 Task: Create a task  Implement multi-language support for the app , assign it to team member softage.9@softage.net in the project TransTech and update the status of the task to  Off Track , set the priority of the task to Medium.
Action: Mouse moved to (59, 414)
Screenshot: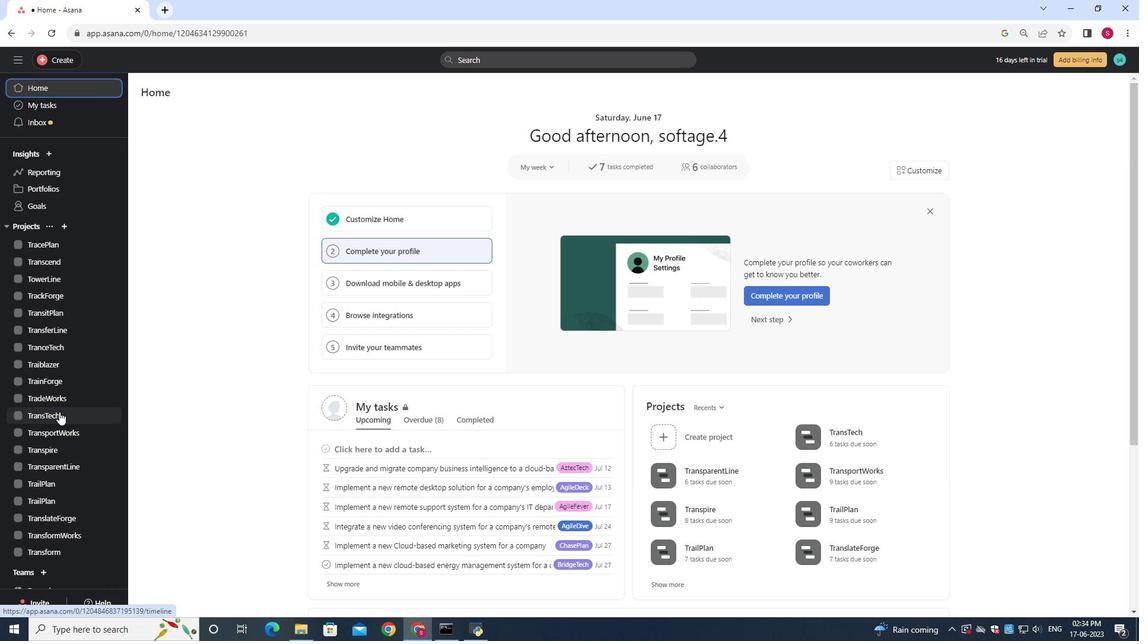 
Action: Mouse pressed left at (59, 414)
Screenshot: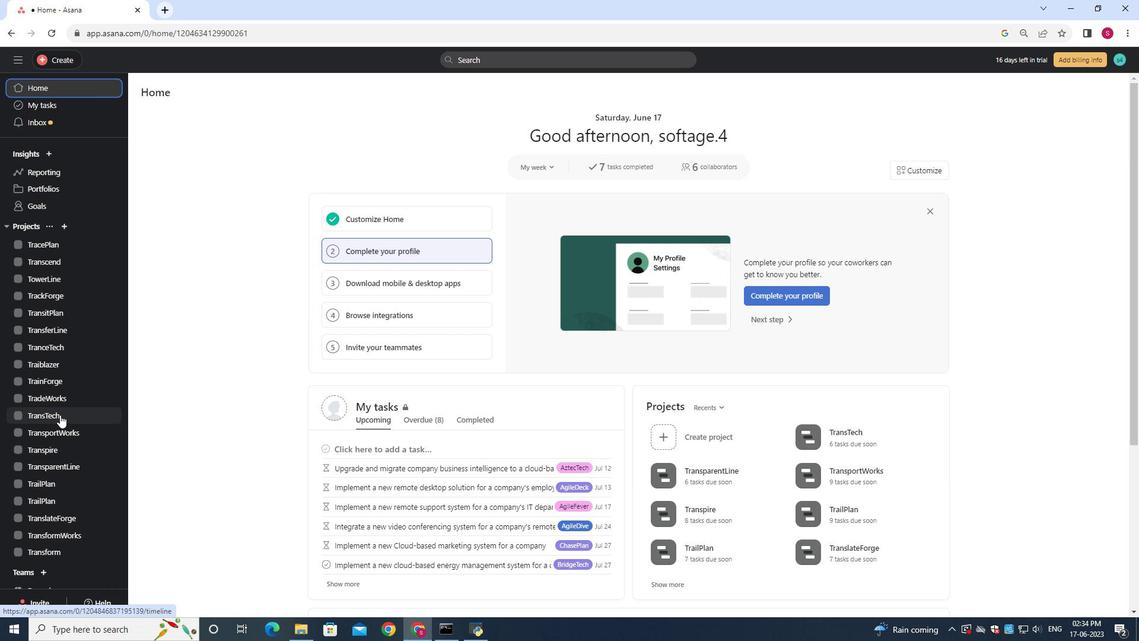 
Action: Mouse moved to (173, 138)
Screenshot: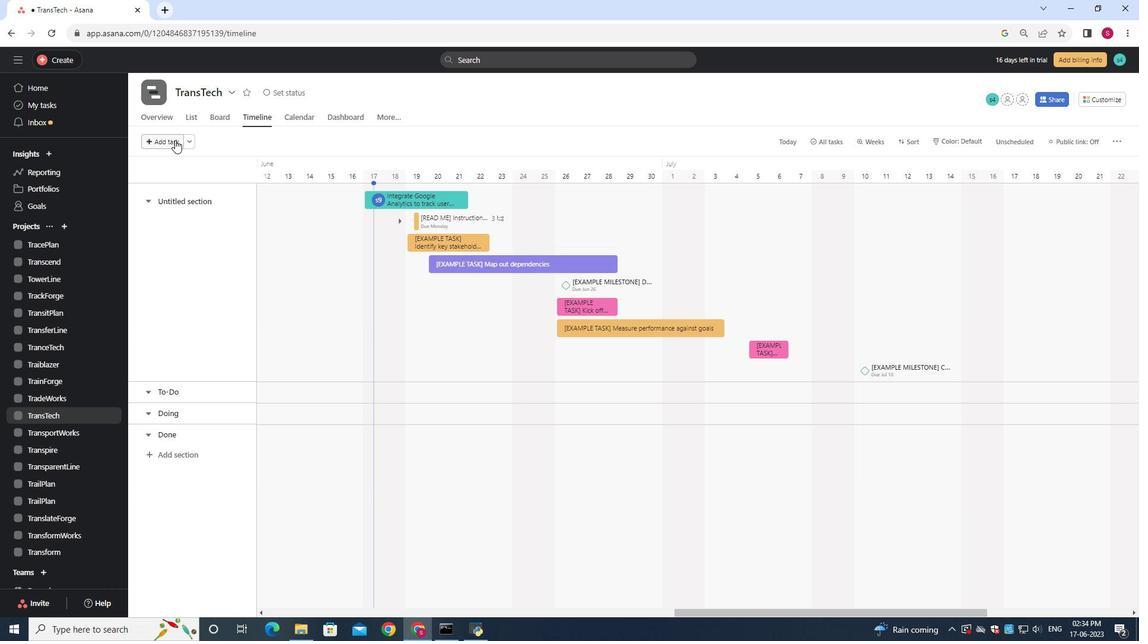 
Action: Mouse pressed left at (173, 138)
Screenshot: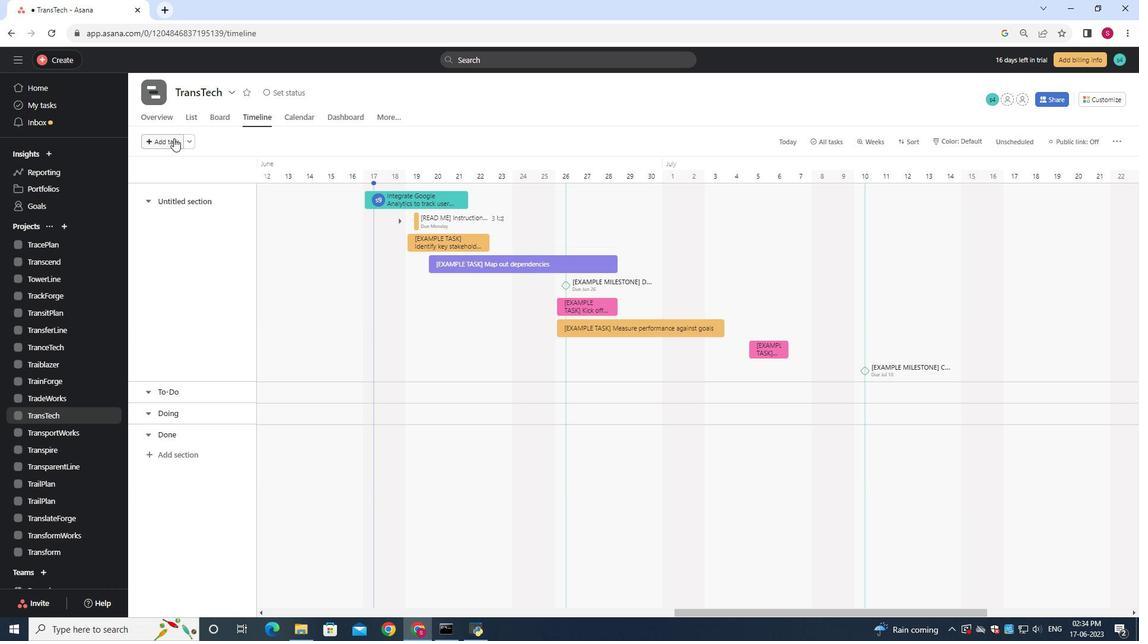 
Action: Mouse moved to (173, 138)
Screenshot: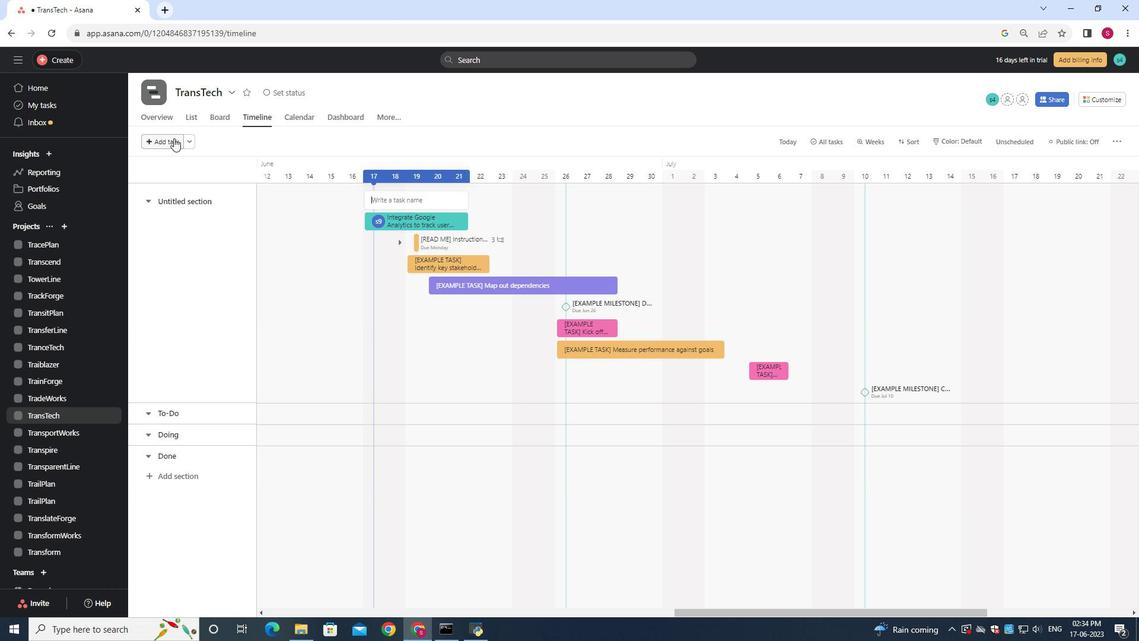 
Action: Key pressed <Key.shift>Implement<Key.space><Key.shift><Key.shift><Key.shift><Key.shift>multi-language<Key.space>support<Key.space>for<Key.space>the<Key.space>app
Screenshot: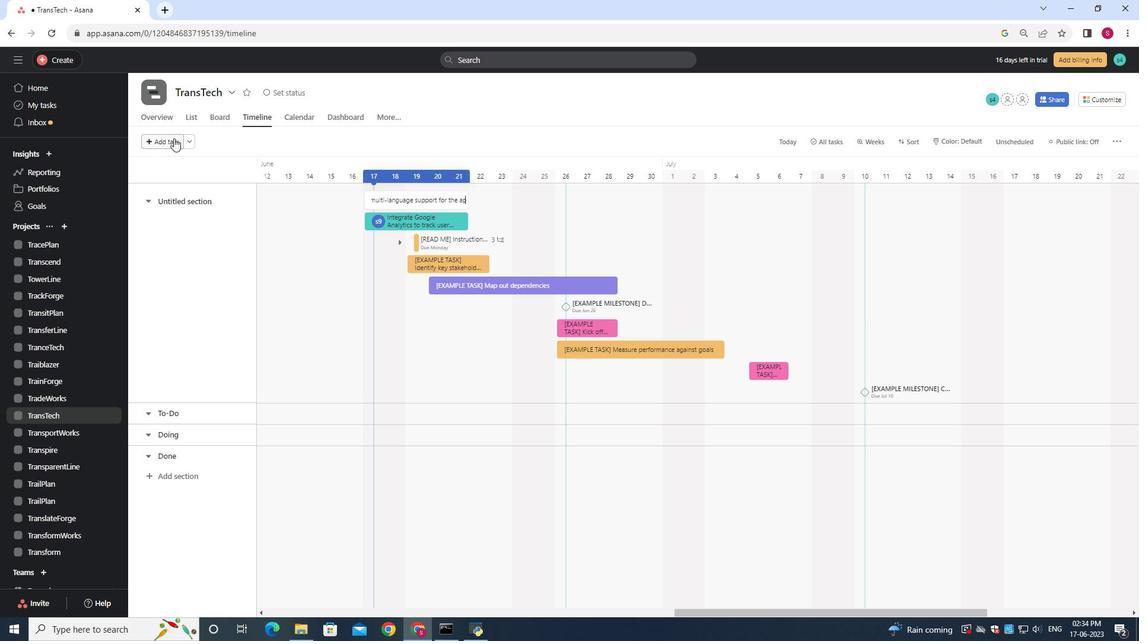
Action: Mouse moved to (435, 202)
Screenshot: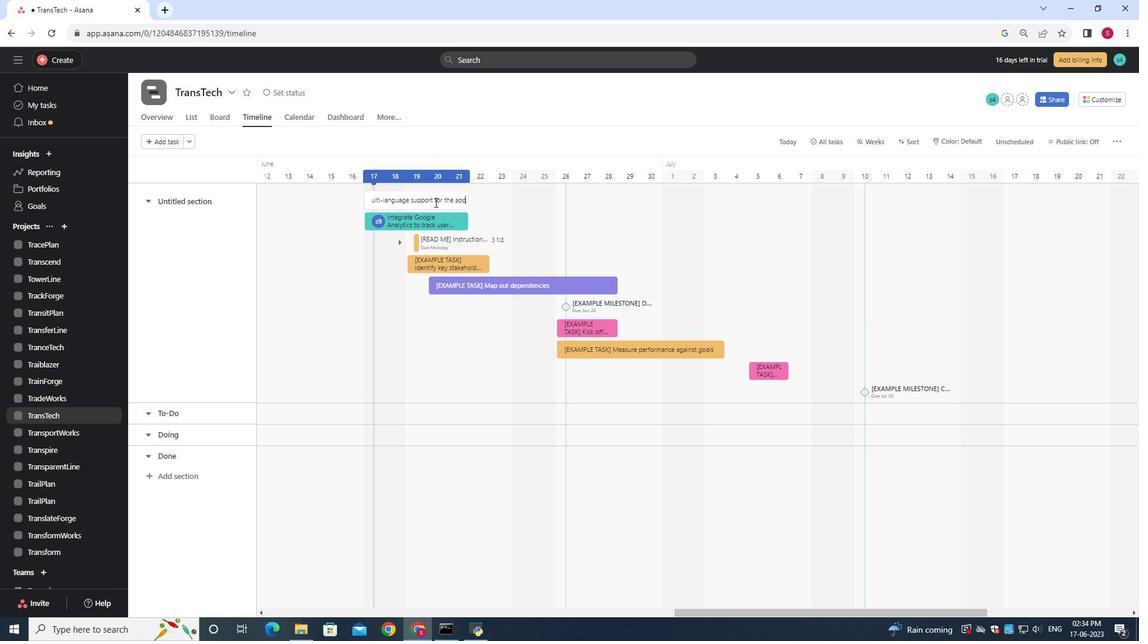 
Action: Mouse pressed left at (435, 202)
Screenshot: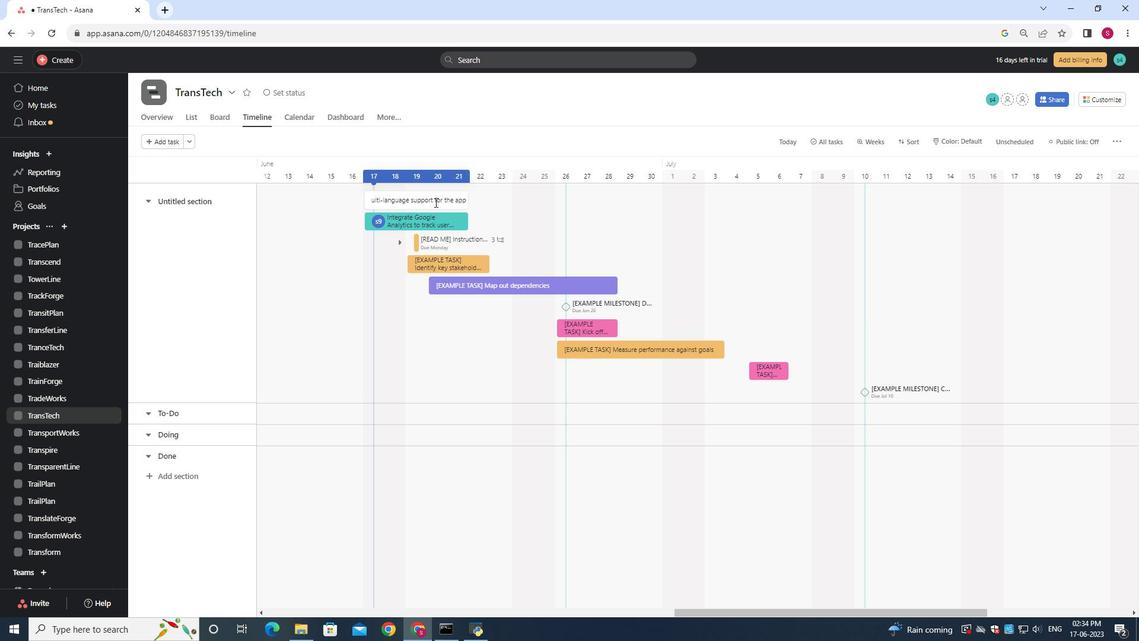 
Action: Mouse moved to (864, 203)
Screenshot: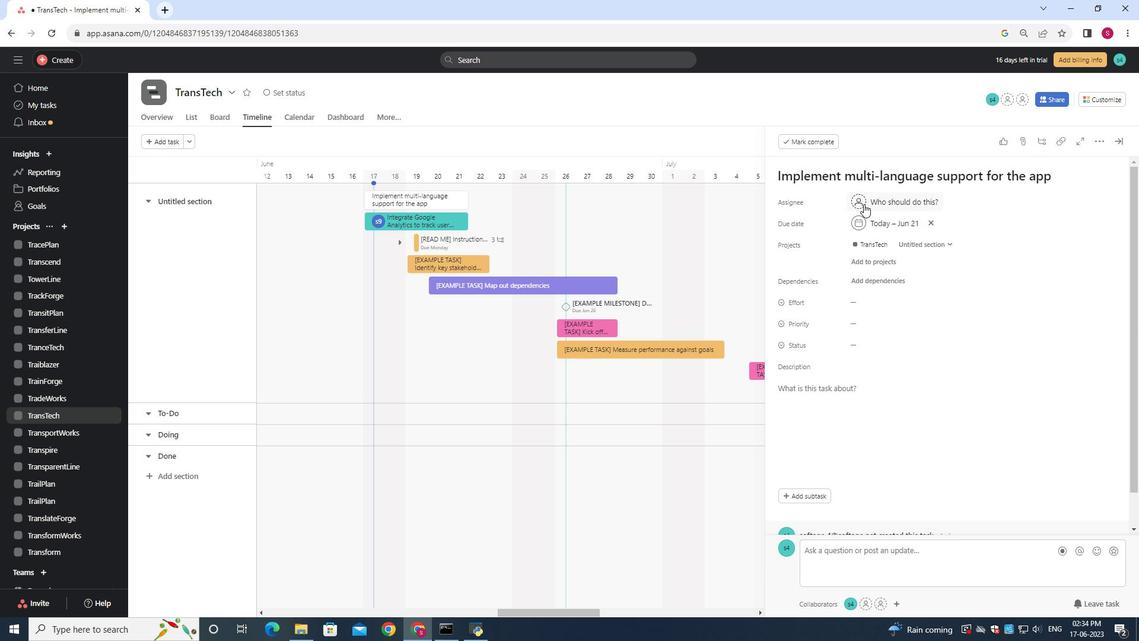
Action: Mouse pressed left at (864, 203)
Screenshot: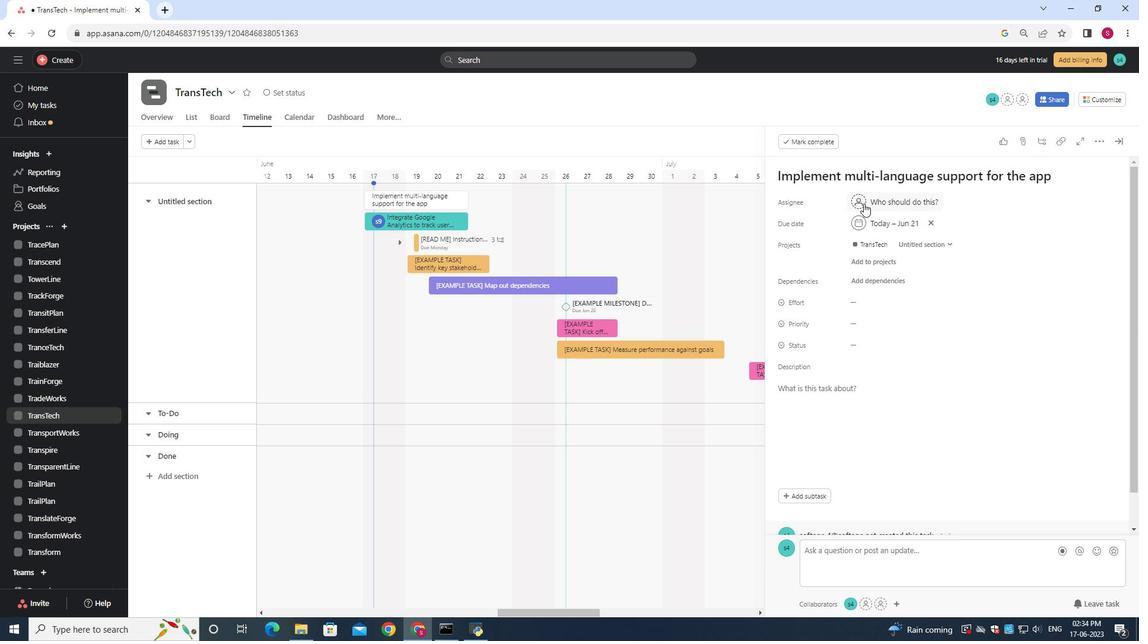 
Action: Mouse moved to (858, 198)
Screenshot: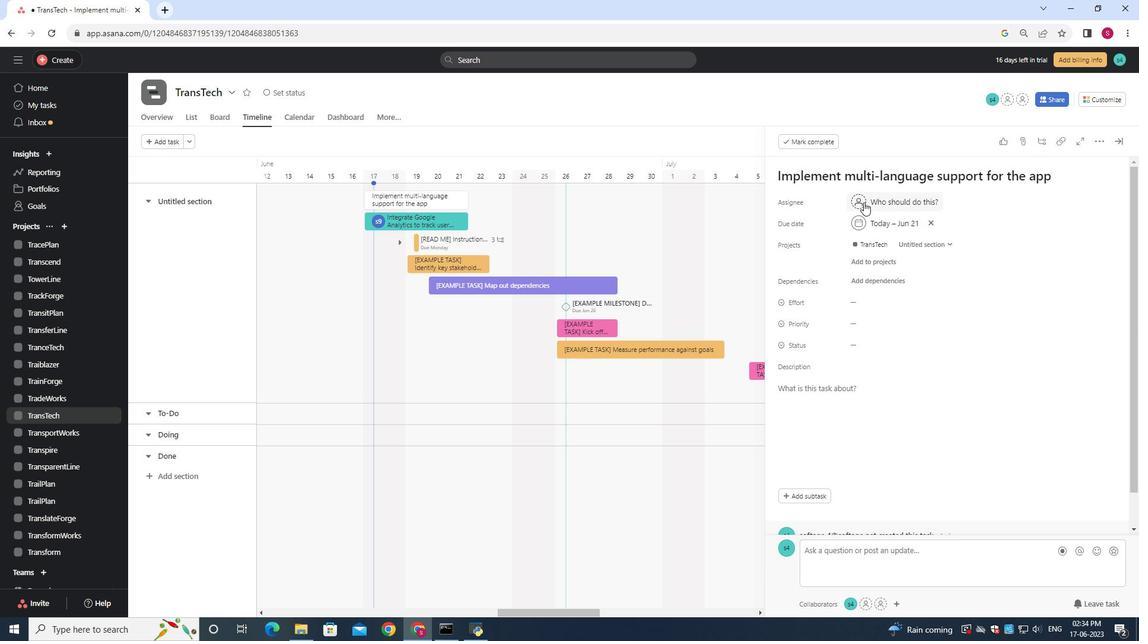 
Action: Key pressed softage.9<Key.shift>@softage.net
Screenshot: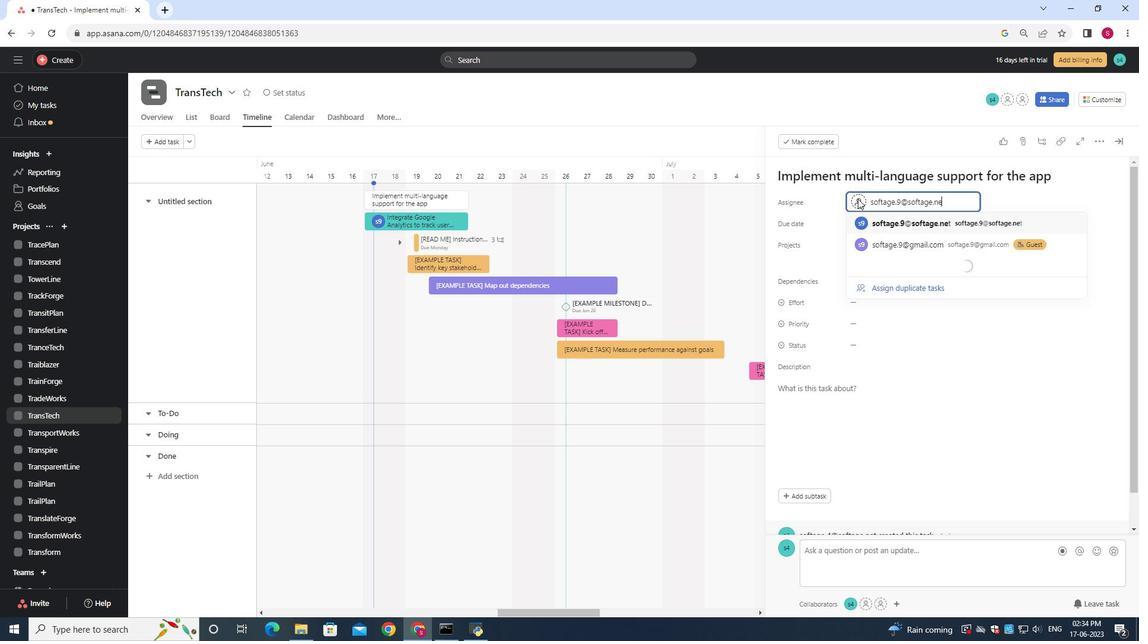 
Action: Mouse moved to (888, 216)
Screenshot: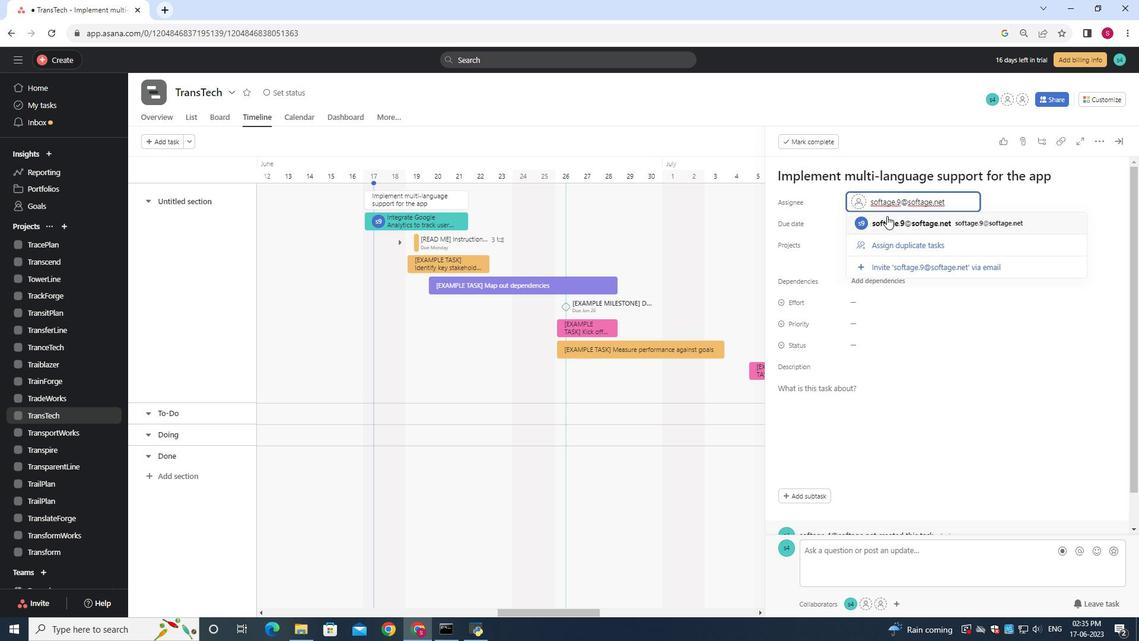 
Action: Mouse pressed left at (888, 216)
Screenshot: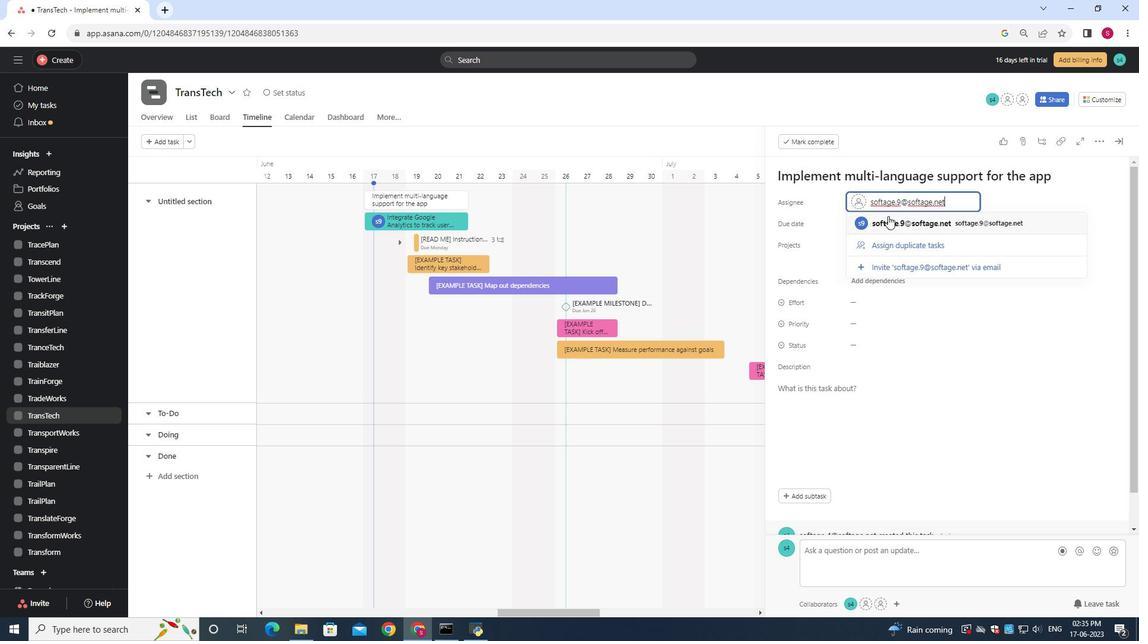 
Action: Mouse moved to (862, 347)
Screenshot: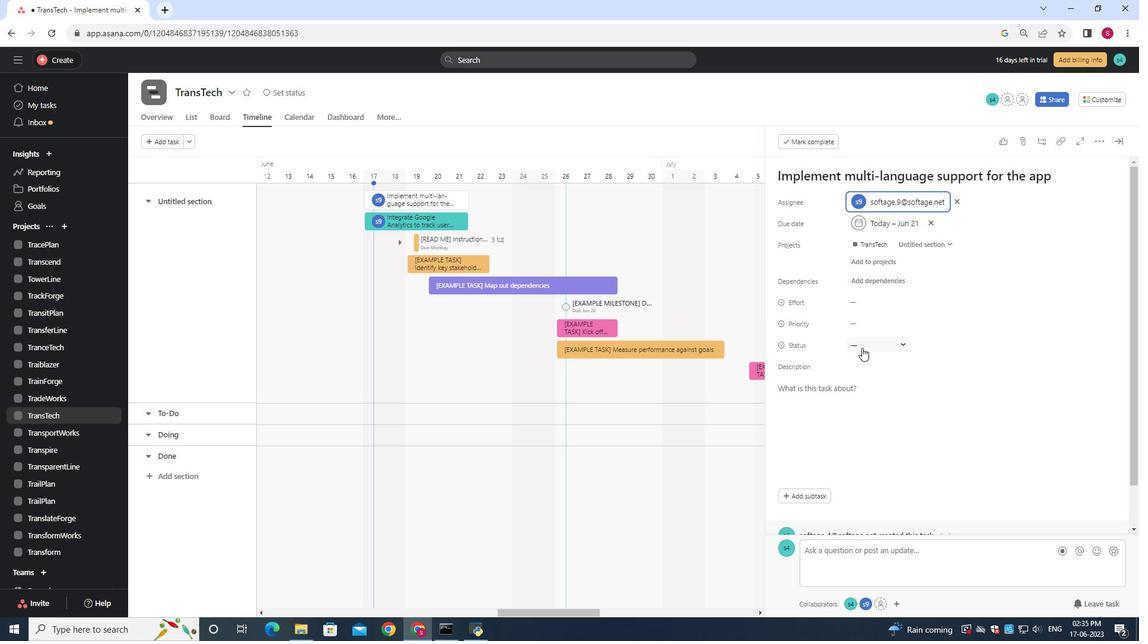 
Action: Mouse pressed left at (862, 347)
Screenshot: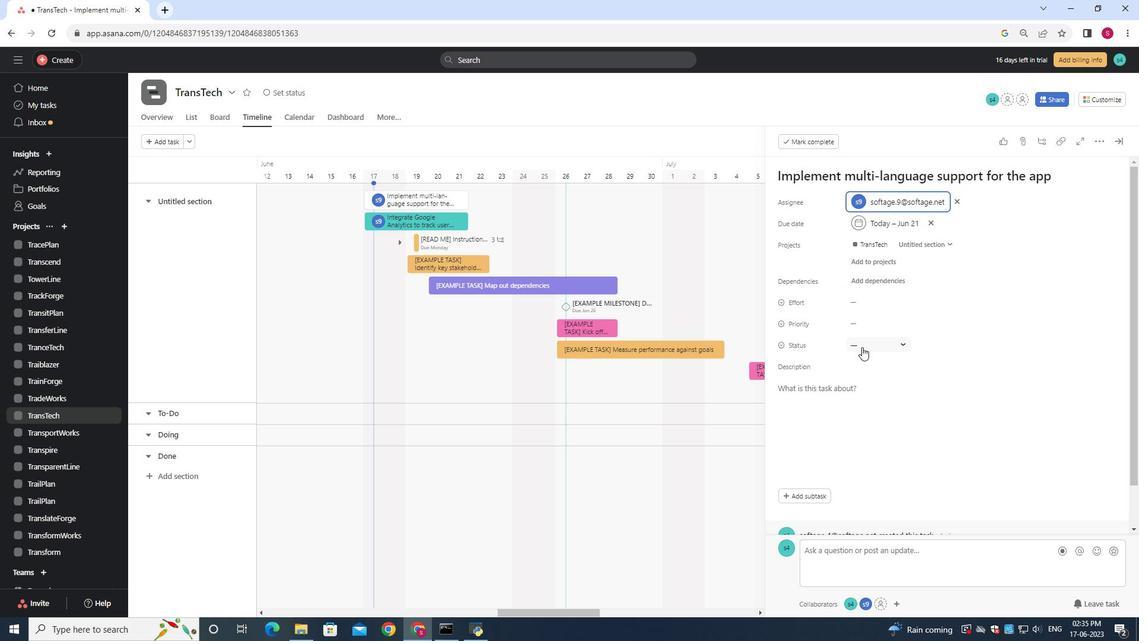 
Action: Mouse moved to (896, 417)
Screenshot: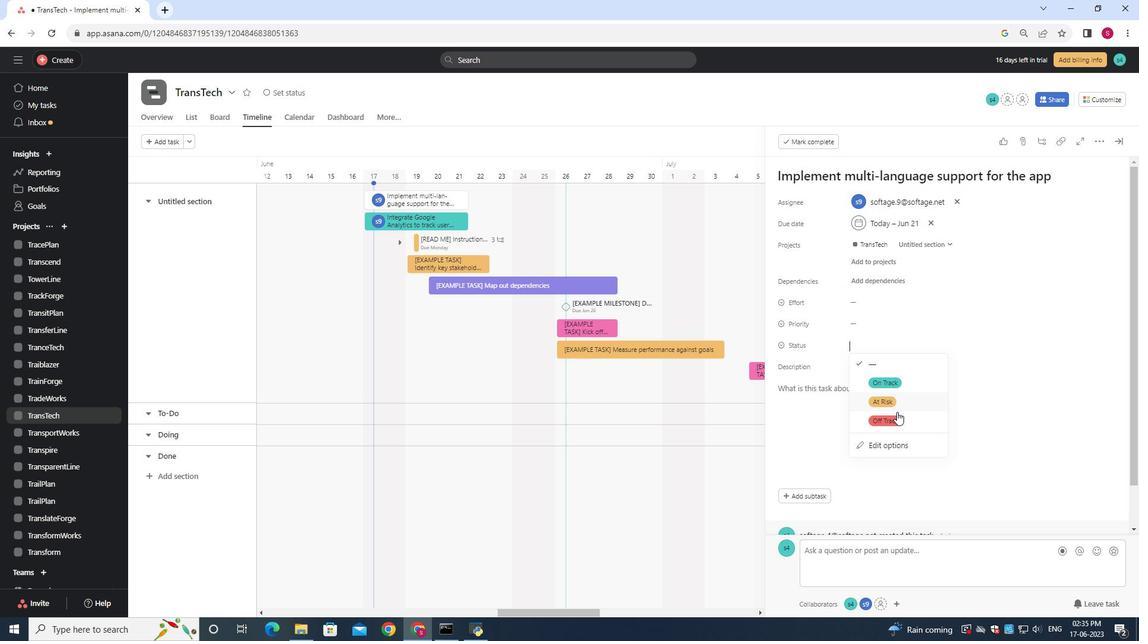 
Action: Mouse pressed left at (896, 417)
Screenshot: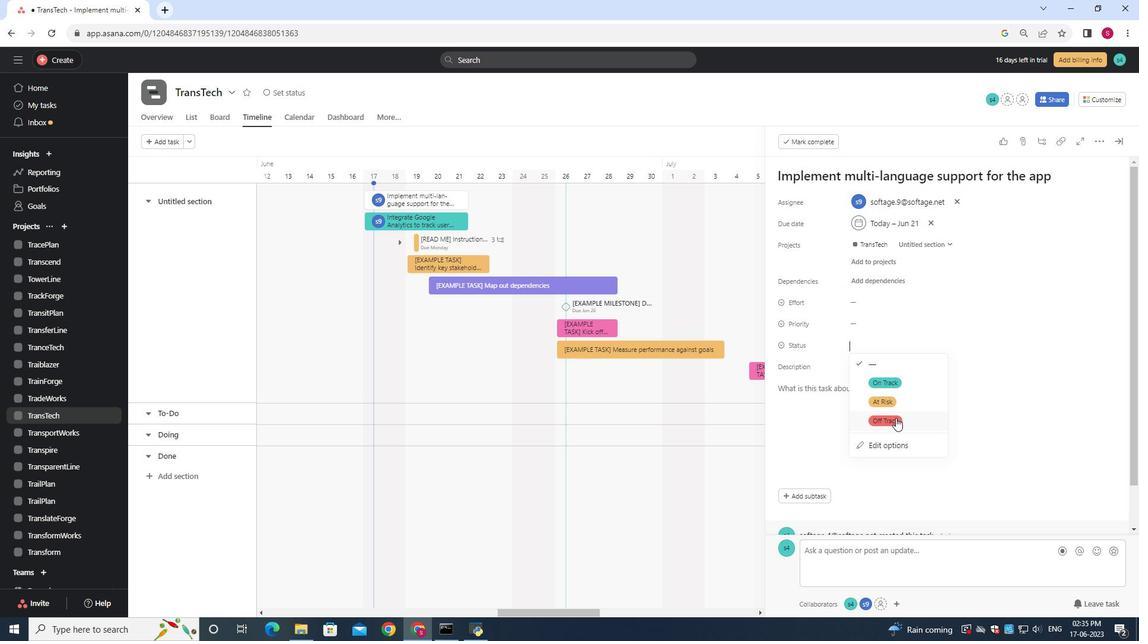
Action: Mouse moved to (873, 327)
Screenshot: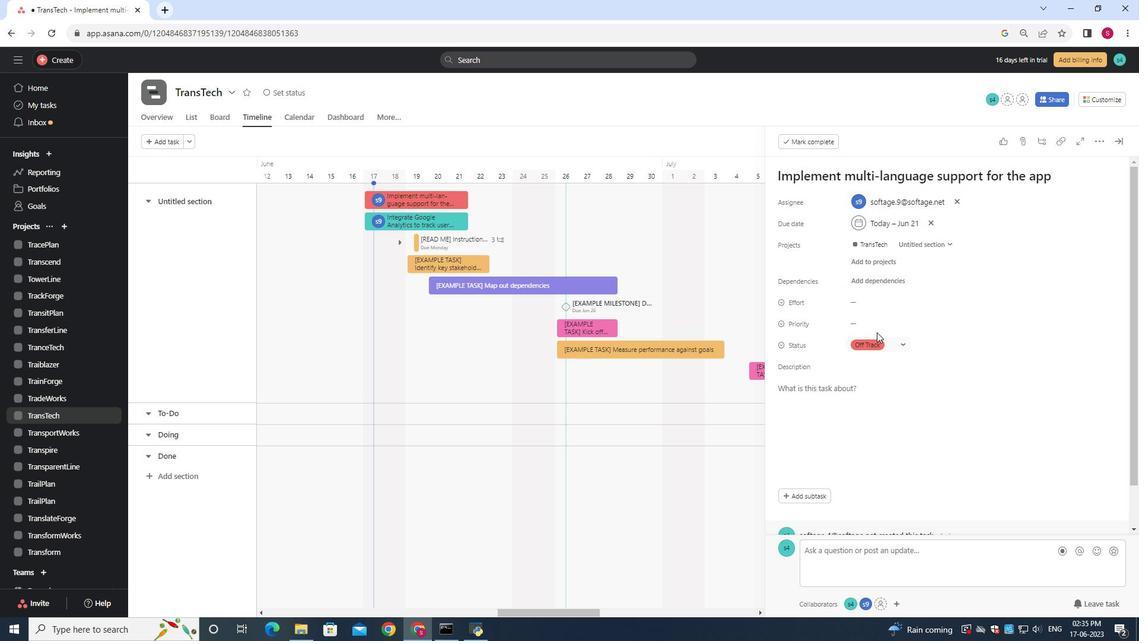 
Action: Mouse pressed left at (873, 327)
Screenshot: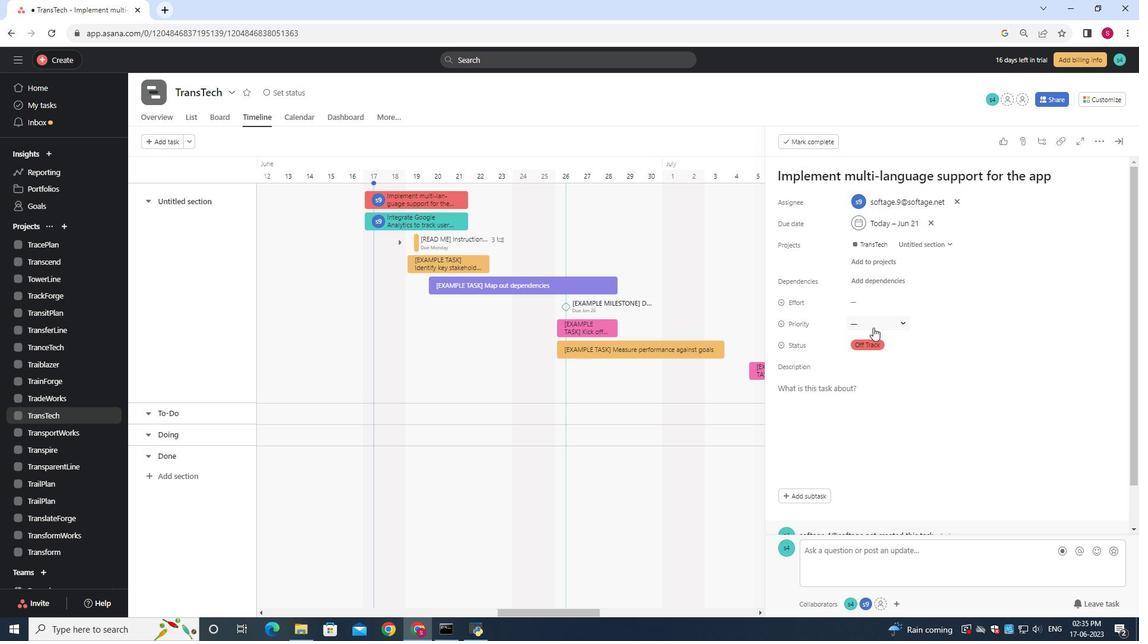 
Action: Mouse moved to (886, 376)
Screenshot: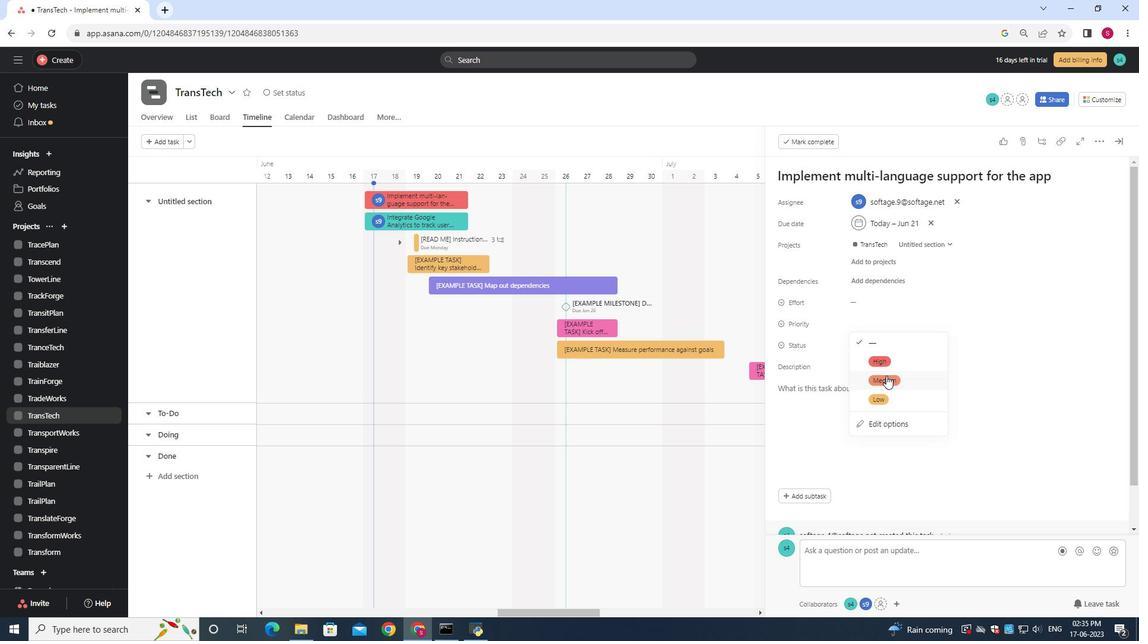 
Action: Mouse pressed left at (886, 376)
Screenshot: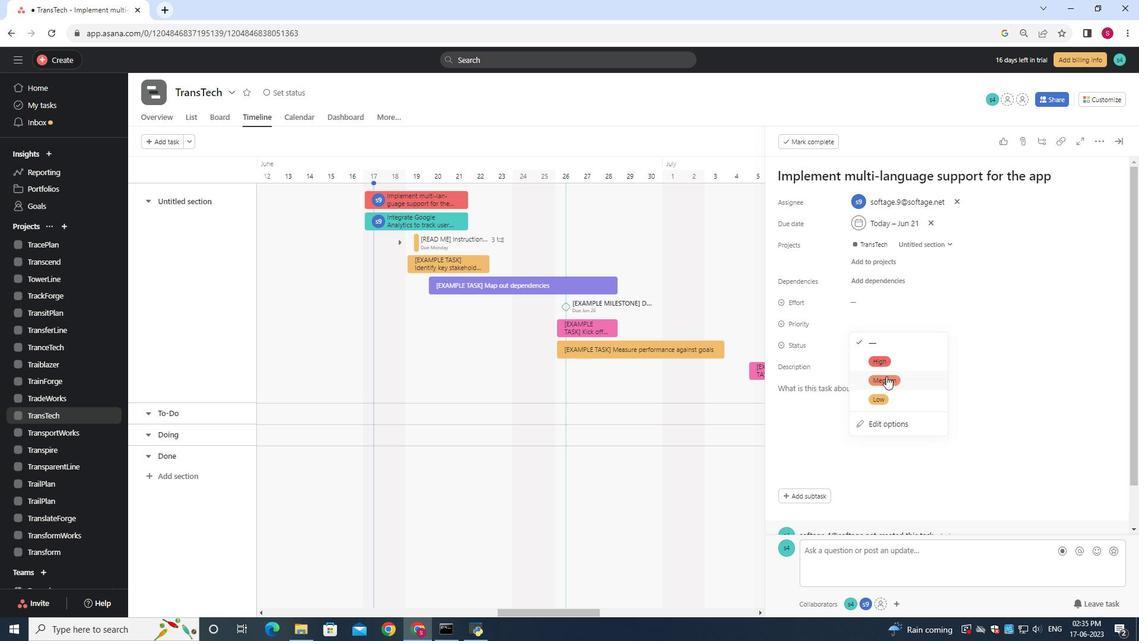 
Action: Mouse moved to (850, 282)
Screenshot: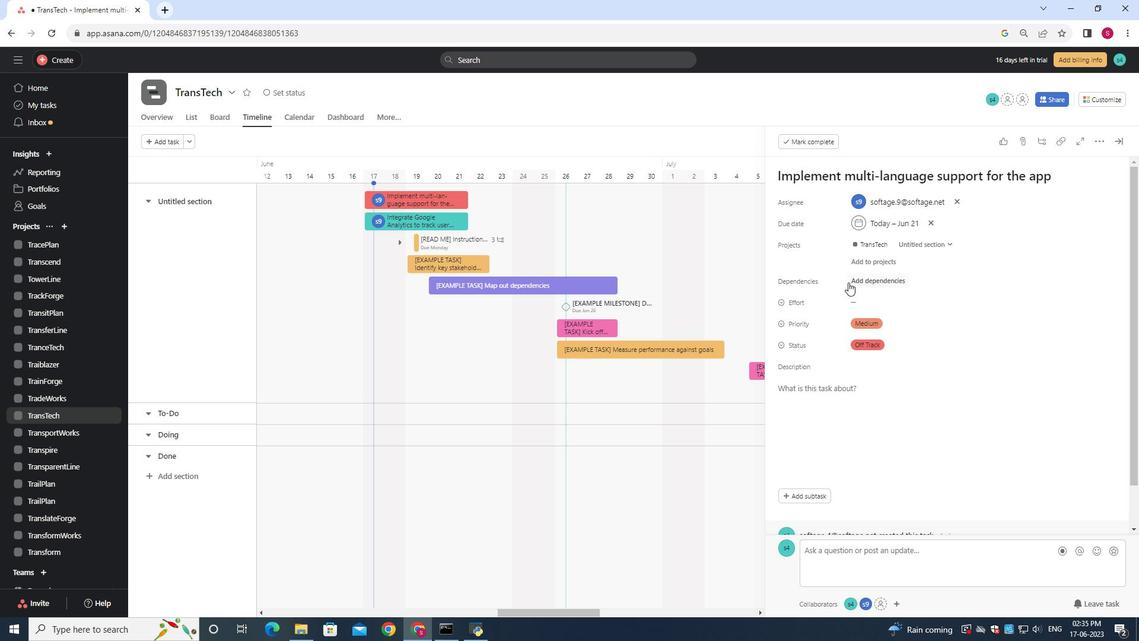 
